 Task: Create Card Card0000000171 in  Board0000000043 in Workspace WS0000000015 in Trello. Create Card Card0000000172 in  Board0000000043 in Workspace WS0000000015 in Trello. Create Card Card0000000173 in  Board0000000044 in Workspace WS0000000015 in Trello. Create Card Card0000000174 in  Board0000000044 in Workspace WS0000000015 in Trello. Create Card Card0000000175 in  Board0000000044 in Workspace WS0000000015 in Trello
Action: Mouse moved to (465, 47)
Screenshot: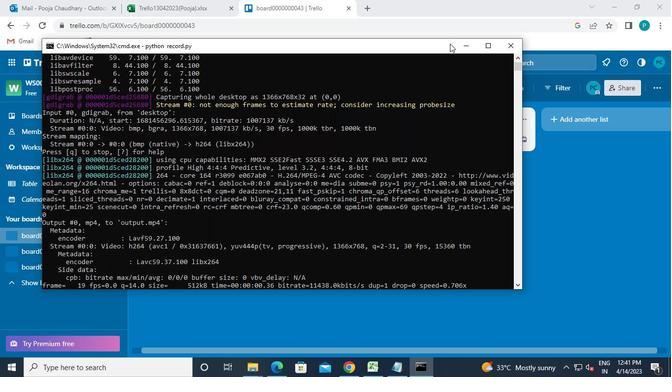 
Action: Mouse pressed left at (465, 47)
Screenshot: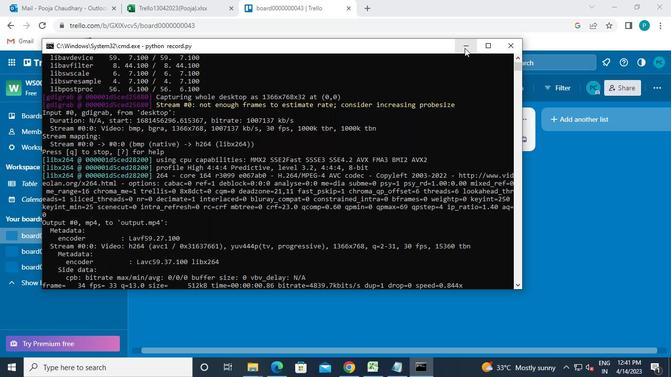 
Action: Mouse moved to (207, 168)
Screenshot: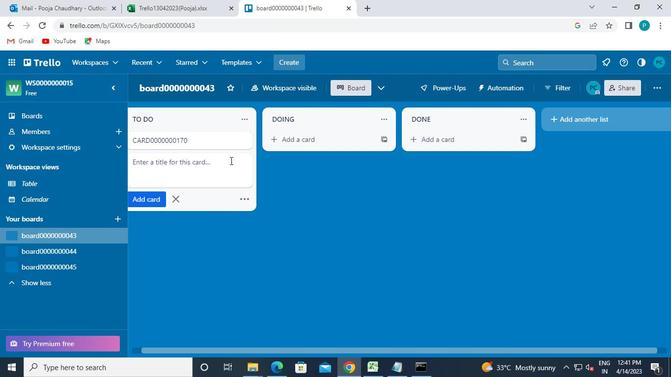 
Action: Mouse pressed left at (207, 168)
Screenshot: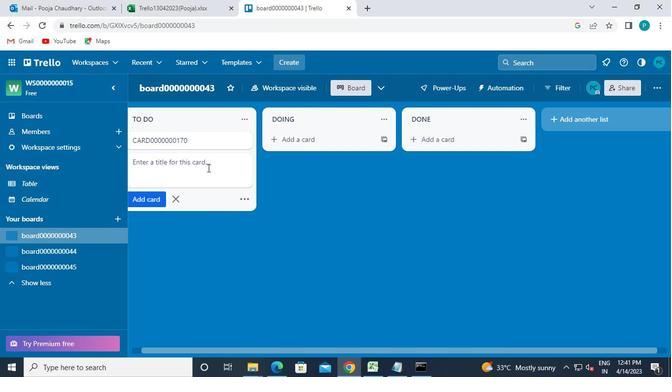 
Action: Mouse moved to (208, 168)
Screenshot: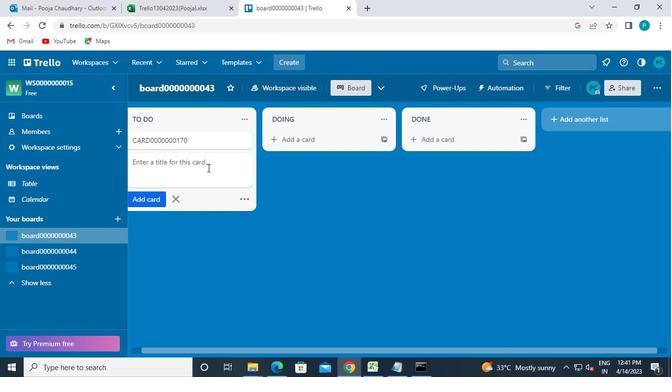 
Action: Keyboard c
Screenshot: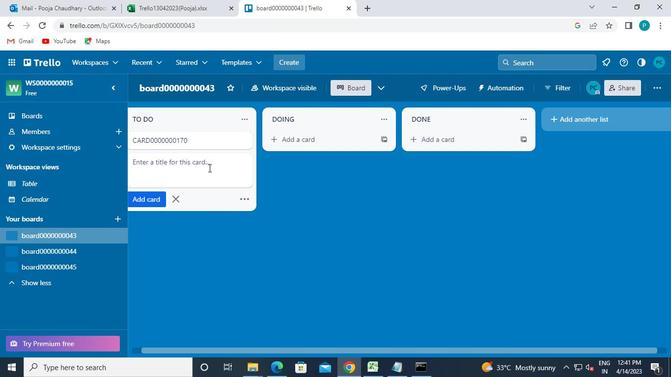 
Action: Keyboard a
Screenshot: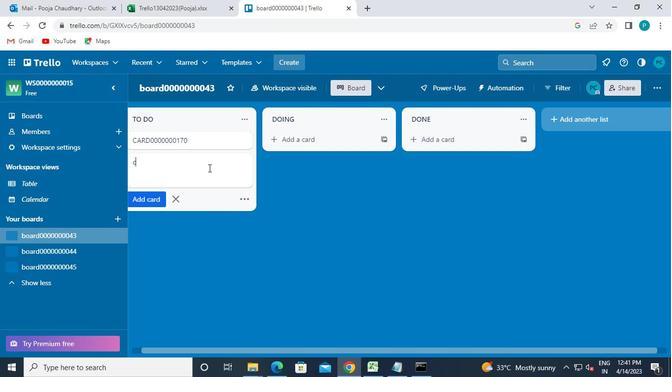 
Action: Keyboard r
Screenshot: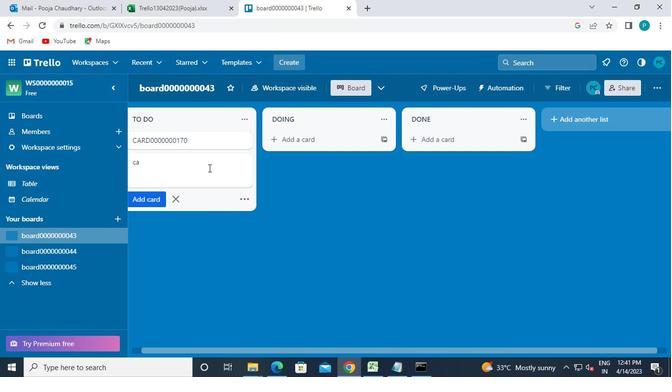 
Action: Keyboard d
Screenshot: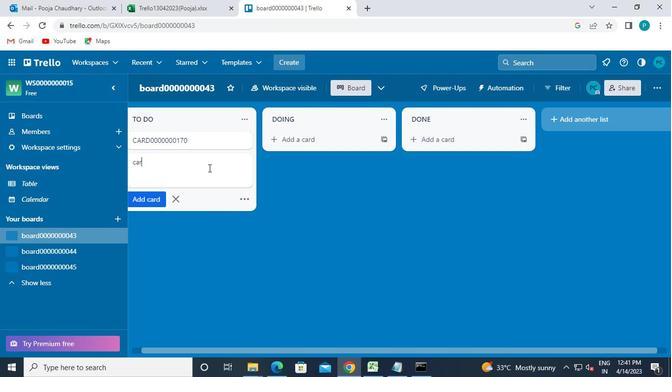 
Action: Keyboard 0
Screenshot: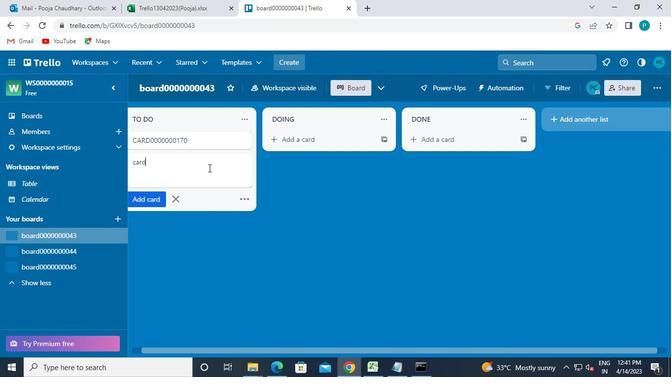 
Action: Keyboard 0
Screenshot: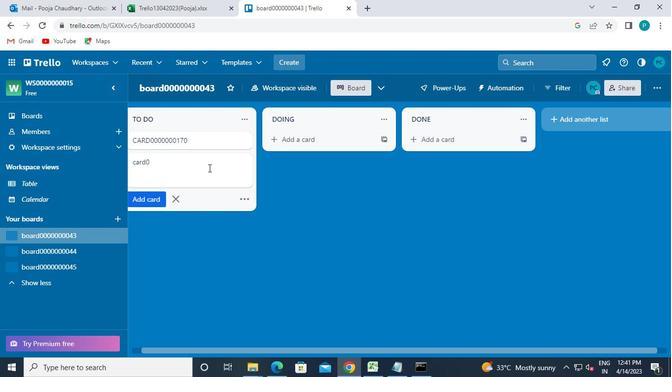 
Action: Keyboard 0
Screenshot: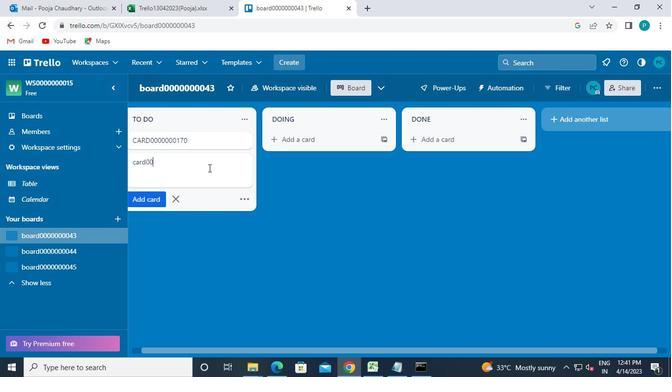 
Action: Keyboard 0
Screenshot: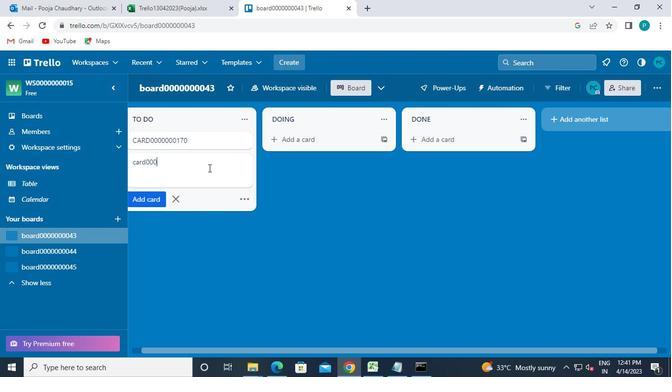 
Action: Keyboard 0
Screenshot: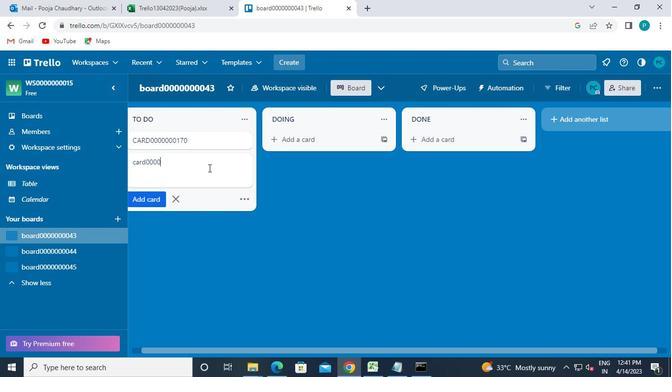 
Action: Keyboard 0
Screenshot: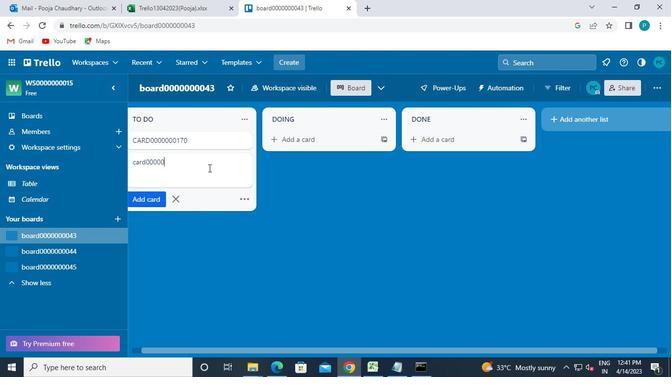 
Action: Keyboard 0
Screenshot: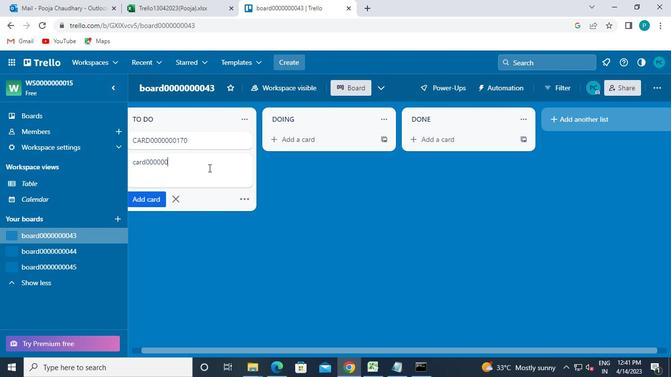 
Action: Mouse moved to (196, 173)
Screenshot: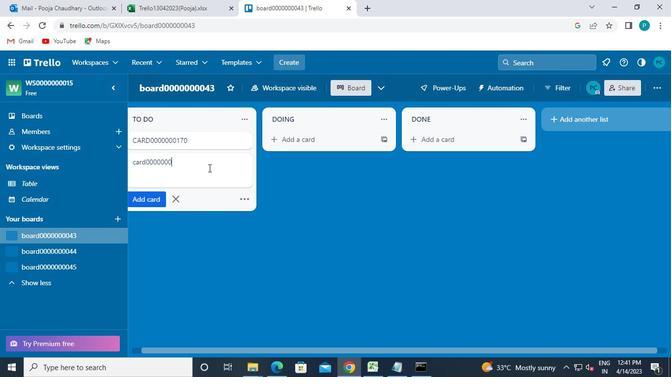 
Action: Keyboard 1
Screenshot: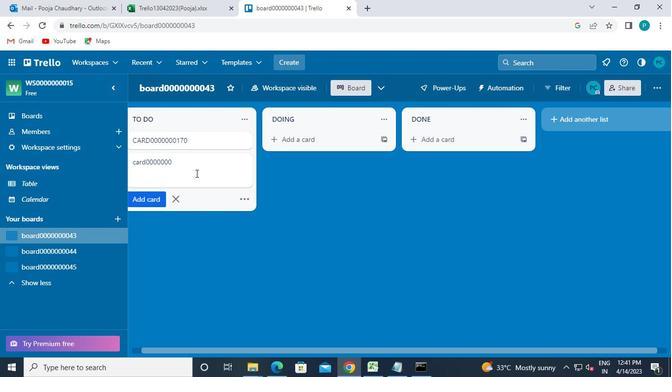 
Action: Keyboard 7
Screenshot: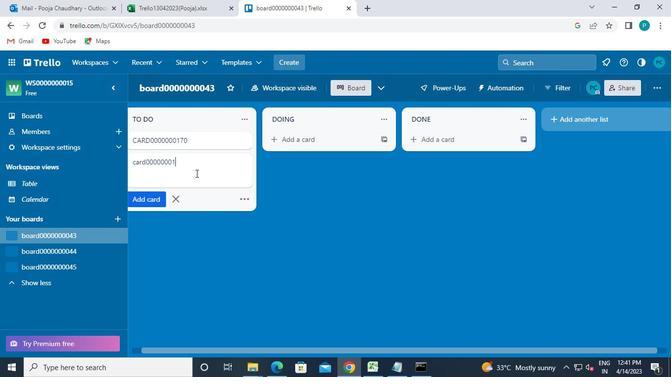 
Action: Keyboard 1
Screenshot: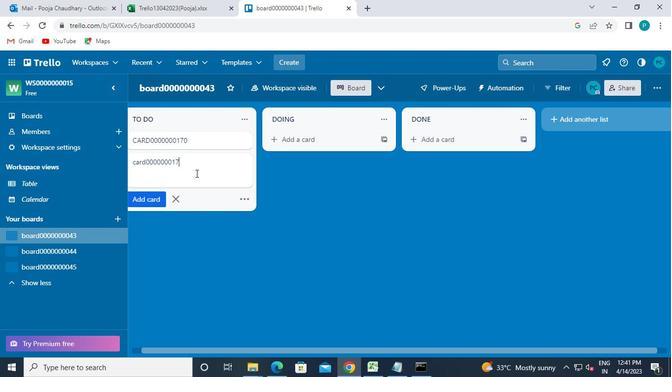 
Action: Mouse moved to (144, 200)
Screenshot: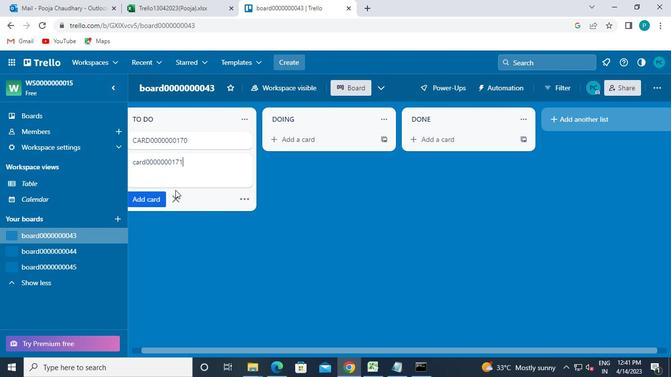 
Action: Mouse pressed left at (144, 200)
Screenshot: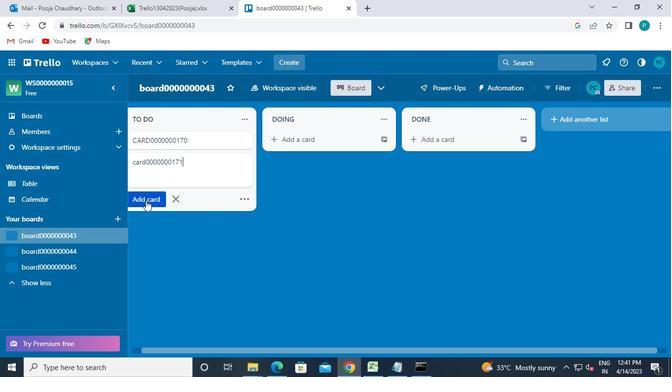 
Action: Mouse moved to (145, 193)
Screenshot: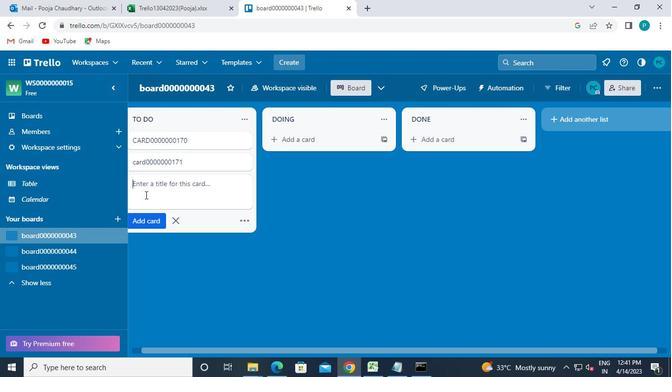 
Action: Keyboard c
Screenshot: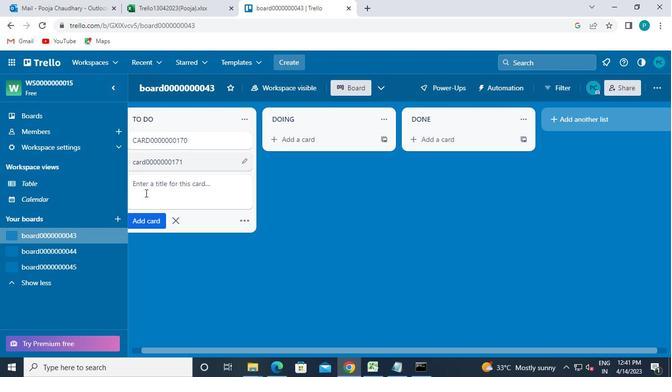 
Action: Keyboard a
Screenshot: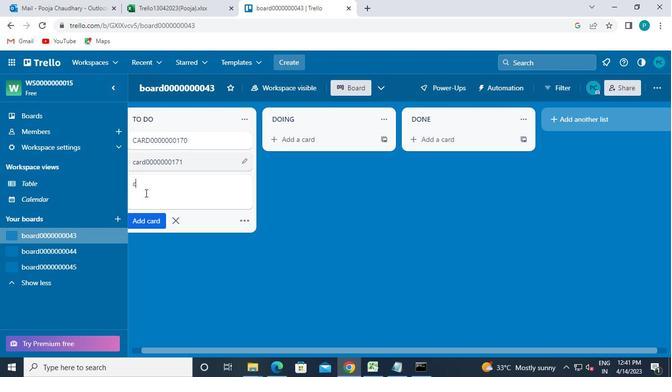 
Action: Keyboard r
Screenshot: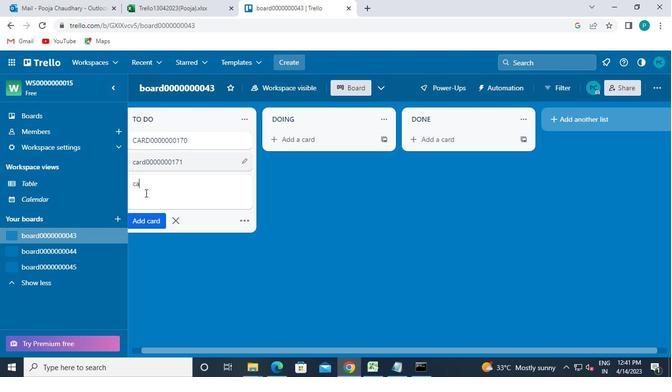 
Action: Mouse moved to (145, 192)
Screenshot: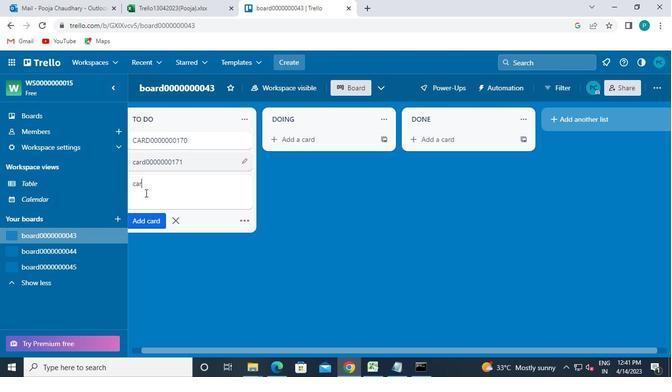 
Action: Keyboard d
Screenshot: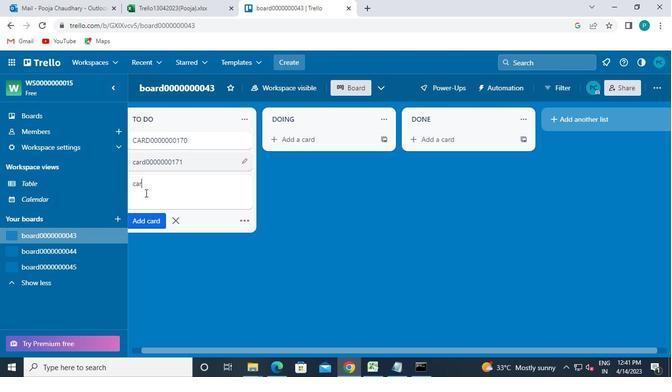 
Action: Mouse moved to (148, 189)
Screenshot: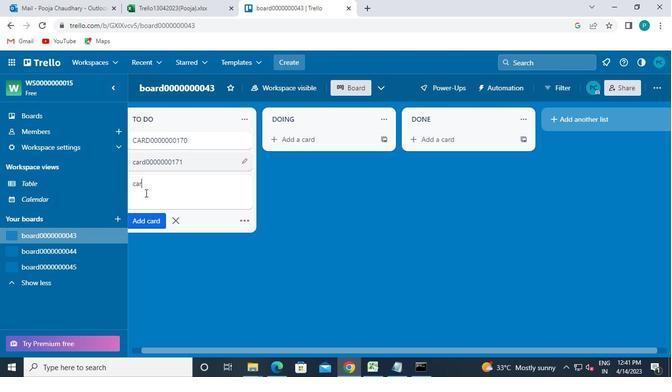 
Action: Keyboard 0
Screenshot: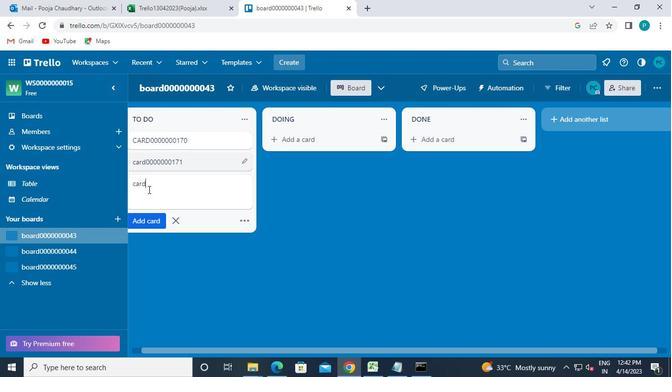 
Action: Keyboard 0
Screenshot: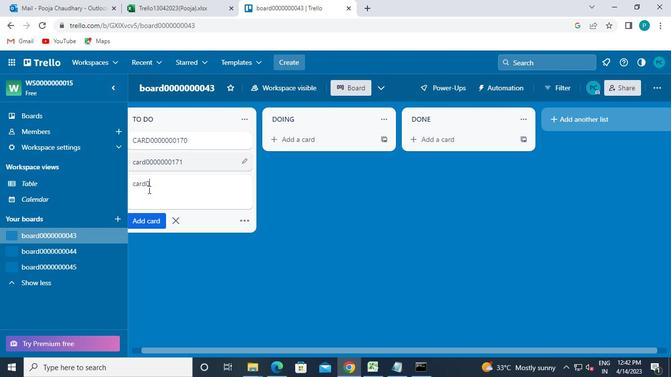 
Action: Mouse moved to (149, 188)
Screenshot: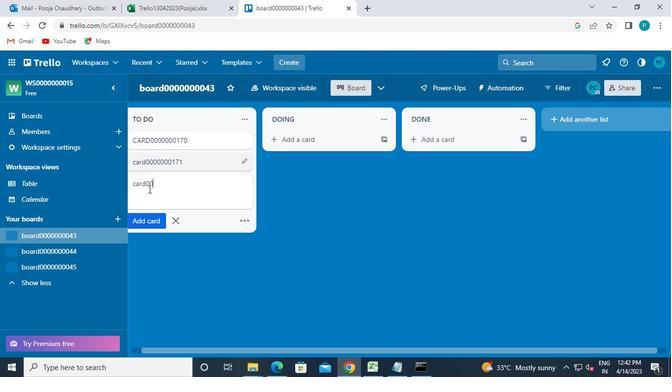
Action: Keyboard 0
Screenshot: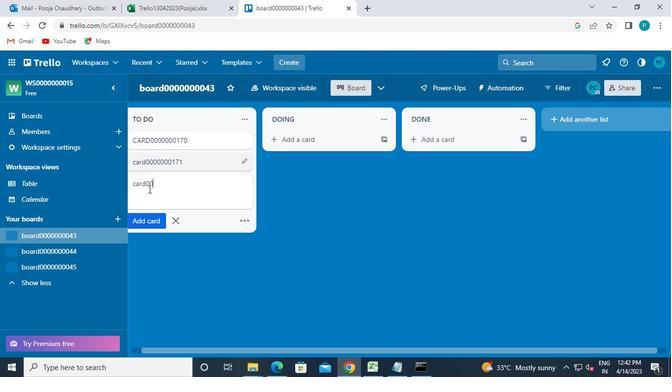 
Action: Mouse moved to (156, 185)
Screenshot: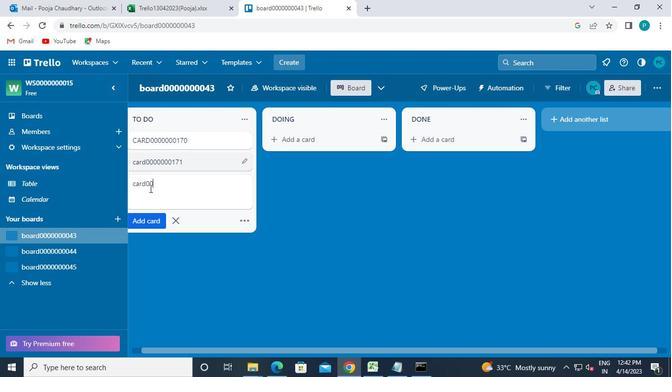 
Action: Keyboard 0
Screenshot: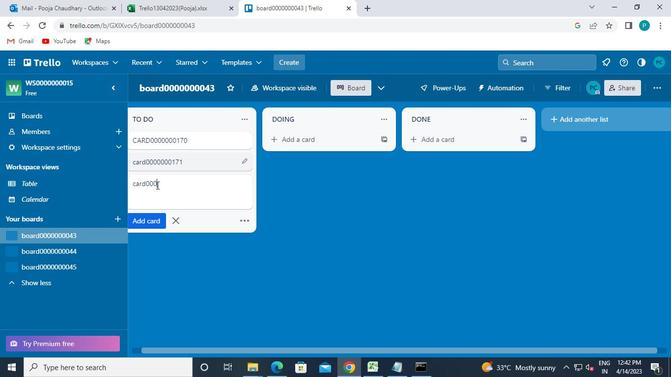 
Action: Keyboard 0
Screenshot: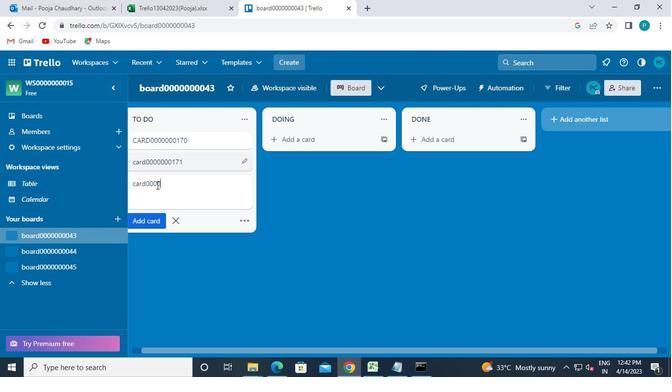 
Action: Keyboard 0
Screenshot: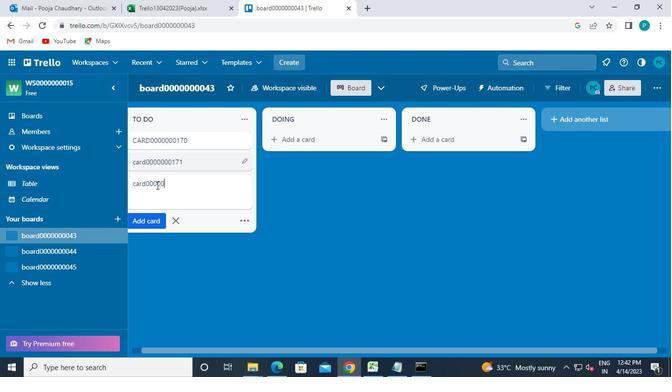 
Action: Keyboard 0
Screenshot: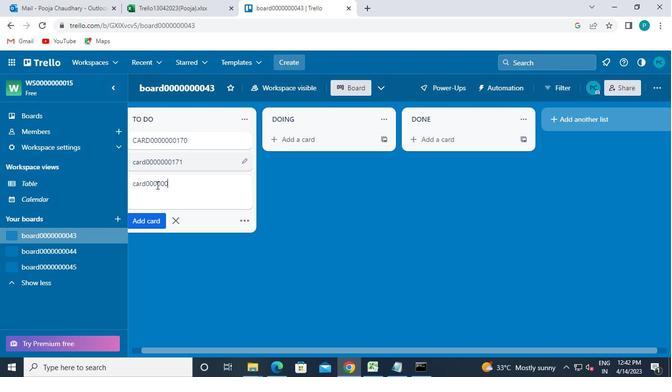 
Action: Mouse moved to (81, 202)
Screenshot: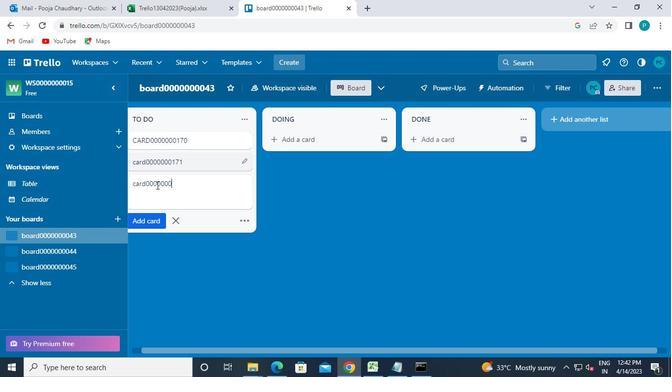 
Action: Keyboard 1
Screenshot: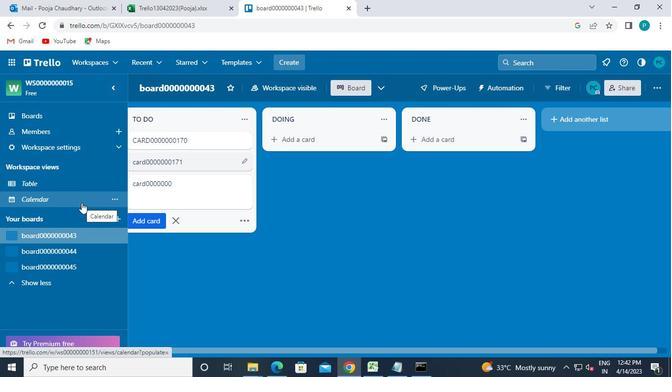 
Action: Keyboard 7
Screenshot: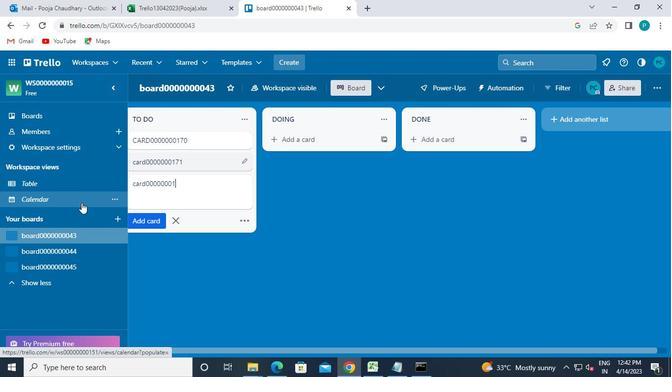 
Action: Keyboard 2
Screenshot: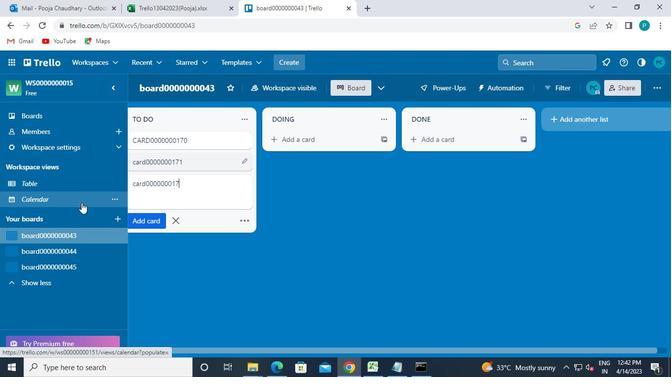 
Action: Mouse moved to (134, 221)
Screenshot: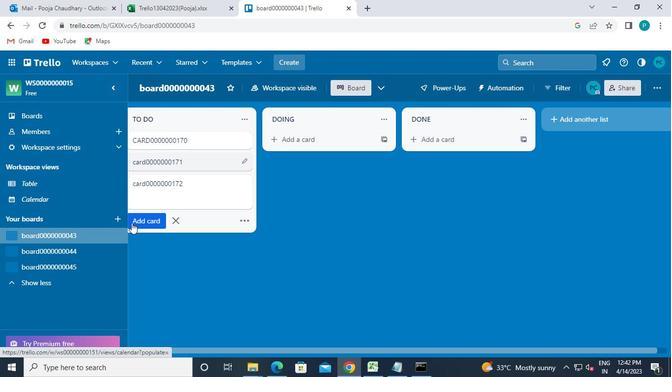 
Action: Mouse pressed left at (134, 221)
Screenshot: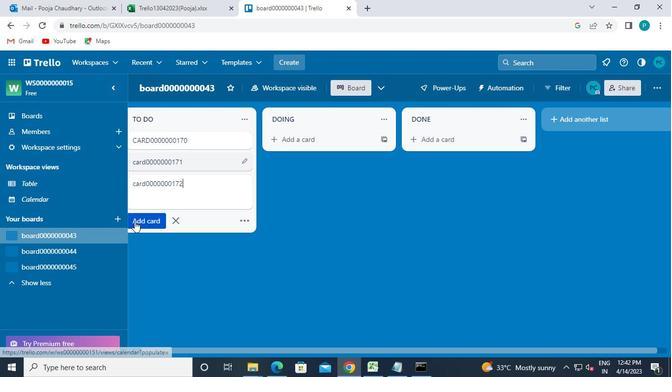 
Action: Mouse moved to (56, 256)
Screenshot: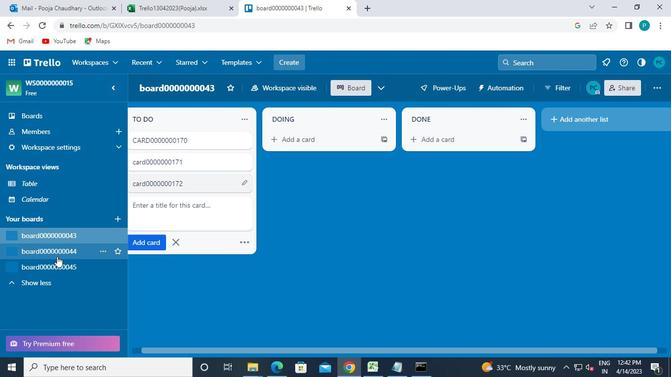 
Action: Mouse pressed left at (56, 256)
Screenshot: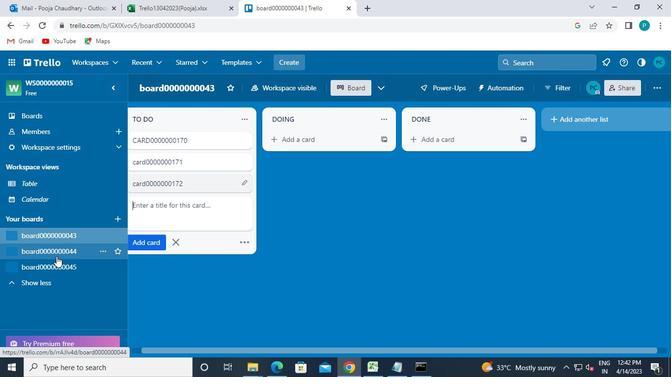 
Action: Mouse moved to (162, 141)
Screenshot: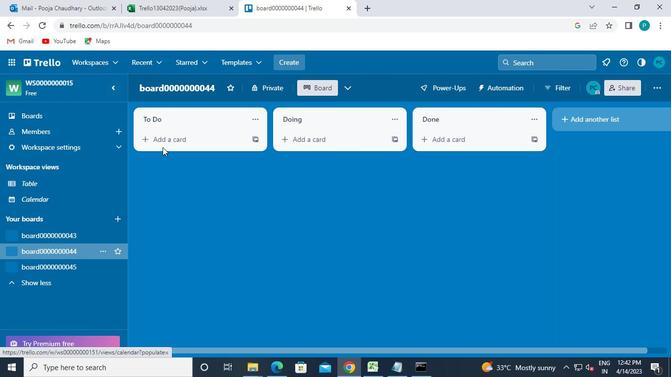 
Action: Mouse pressed left at (162, 141)
Screenshot: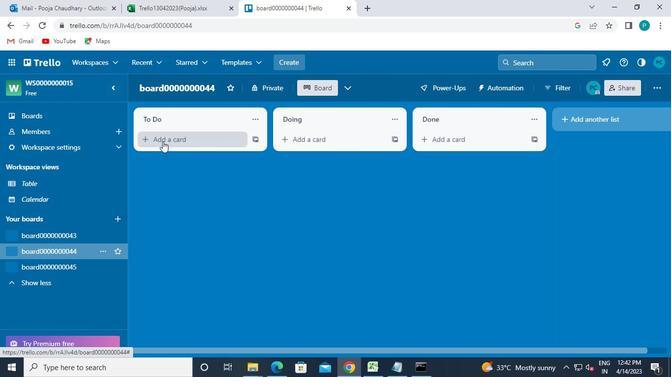 
Action: Mouse moved to (162, 140)
Screenshot: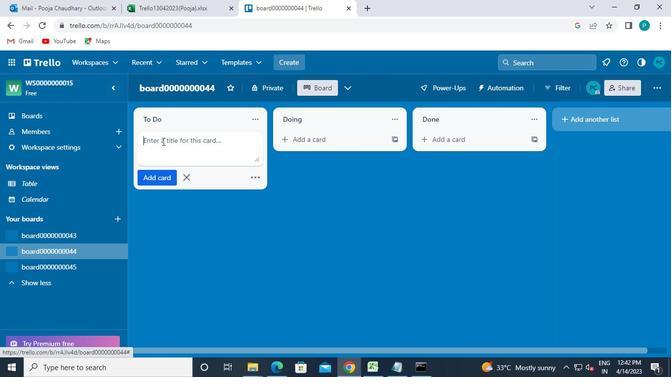 
Action: Mouse pressed left at (162, 140)
Screenshot: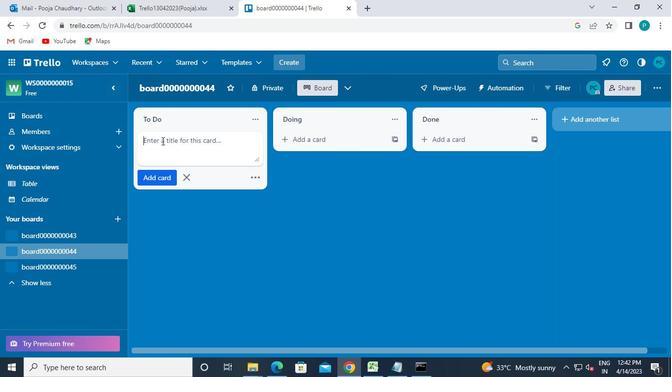 
Action: Mouse moved to (162, 140)
Screenshot: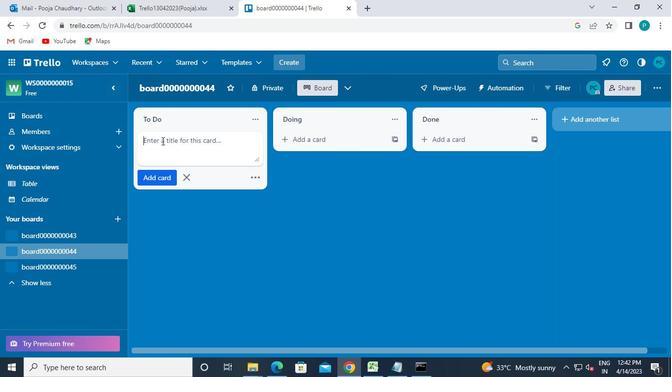 
Action: Keyboard c
Screenshot: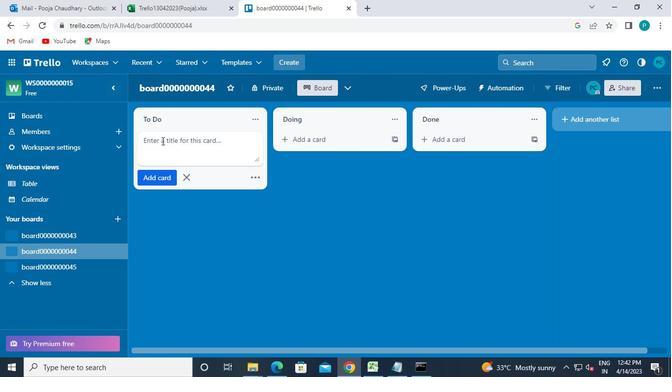 
Action: Keyboard a
Screenshot: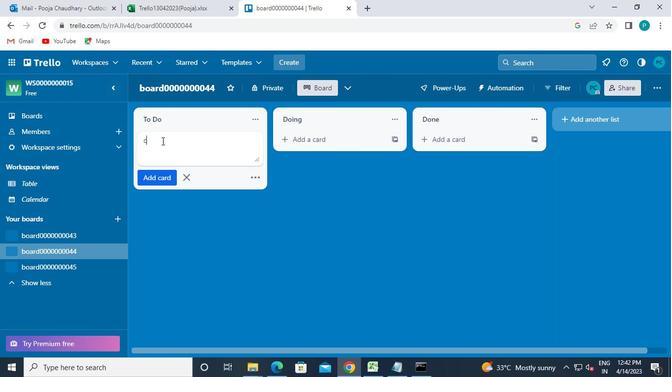 
Action: Keyboard r
Screenshot: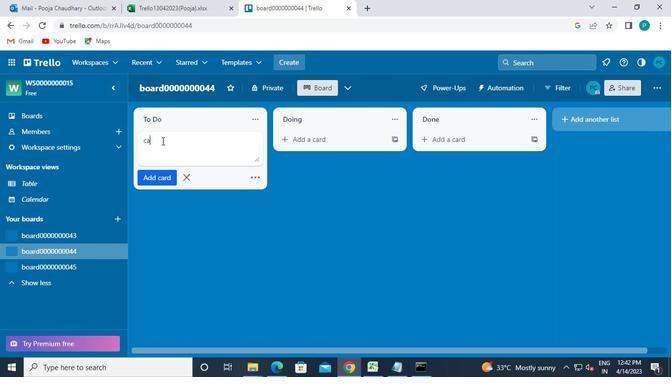 
Action: Keyboard d
Screenshot: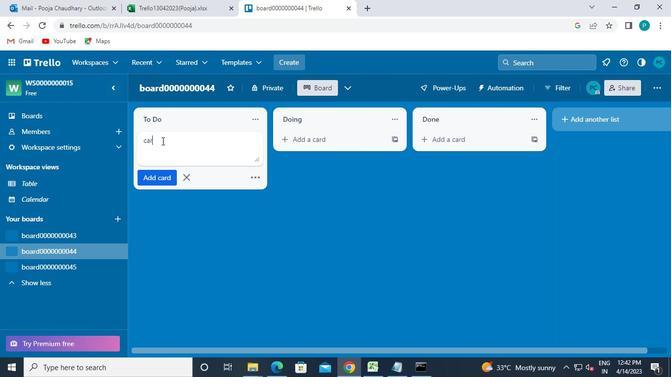 
Action: Keyboard 0
Screenshot: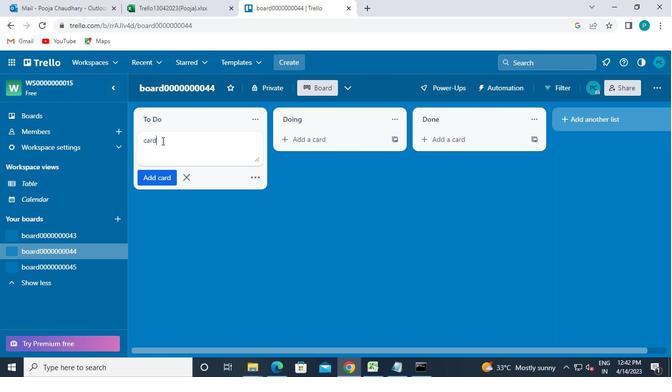 
Action: Keyboard 0
Screenshot: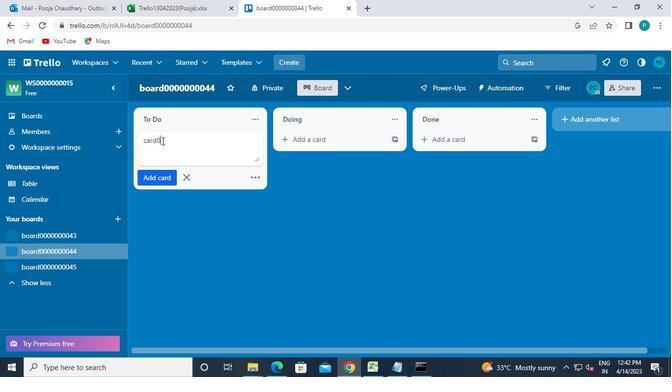 
Action: Keyboard 0
Screenshot: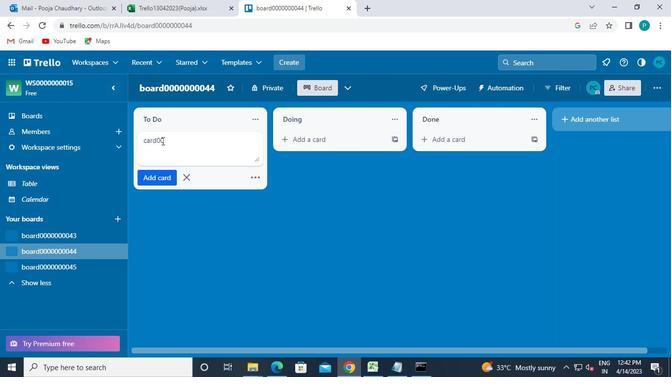 
Action: Keyboard 0
Screenshot: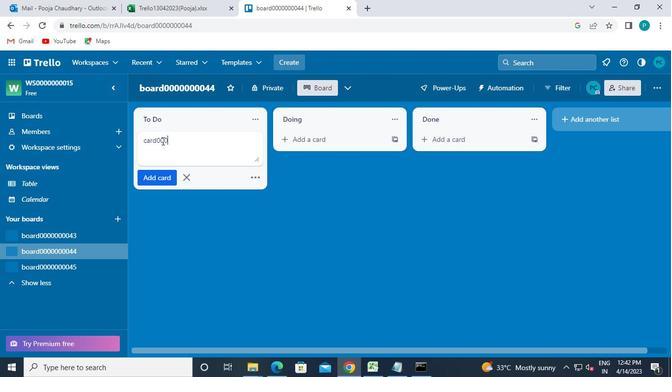 
Action: Keyboard 0
Screenshot: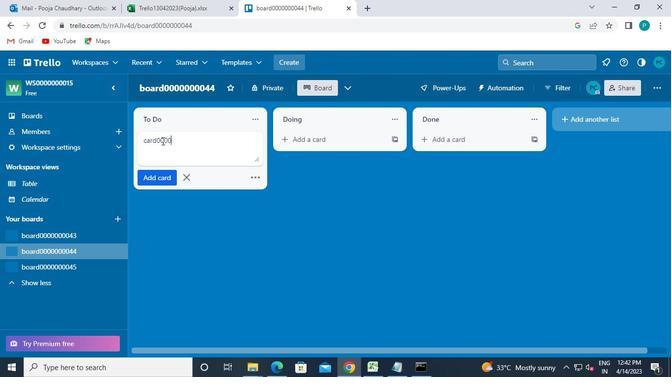 
Action: Keyboard 0
Screenshot: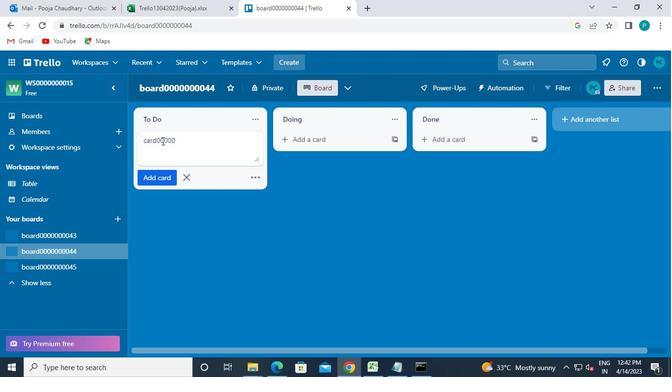 
Action: Keyboard 0
Screenshot: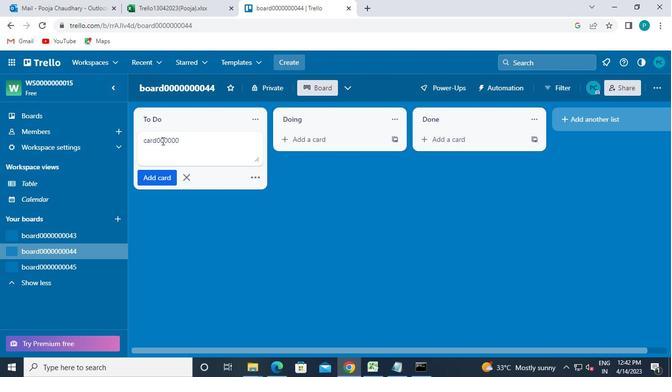 
Action: Keyboard 1
Screenshot: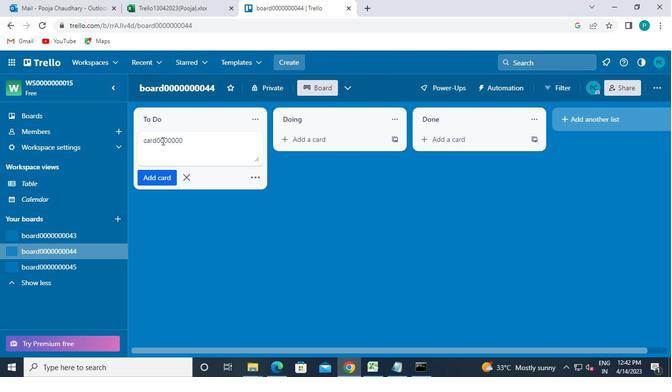 
Action: Keyboard 7
Screenshot: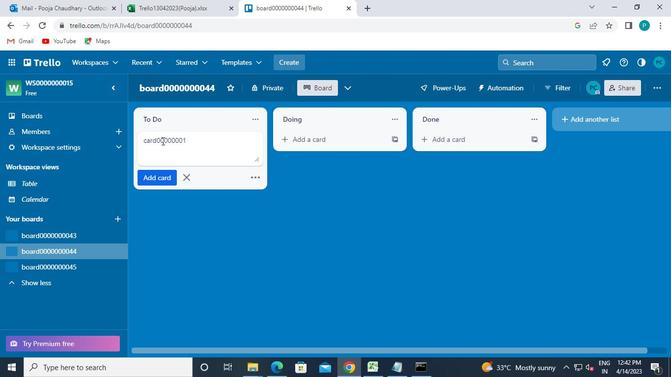 
Action: Keyboard 3
Screenshot: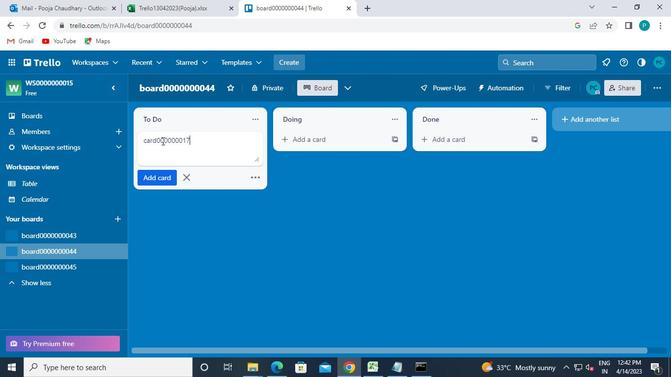 
Action: Mouse moved to (160, 178)
Screenshot: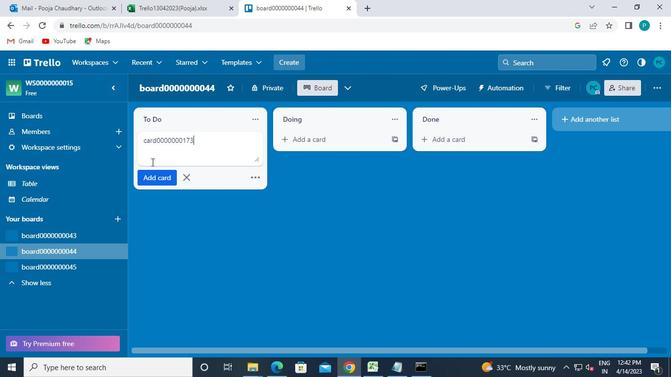 
Action: Mouse pressed left at (160, 178)
Screenshot: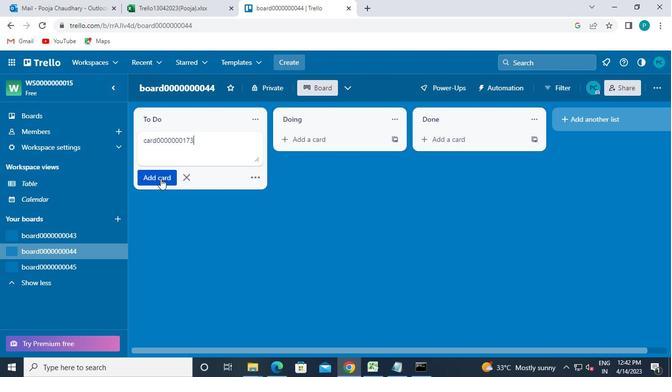 
Action: Mouse moved to (159, 176)
Screenshot: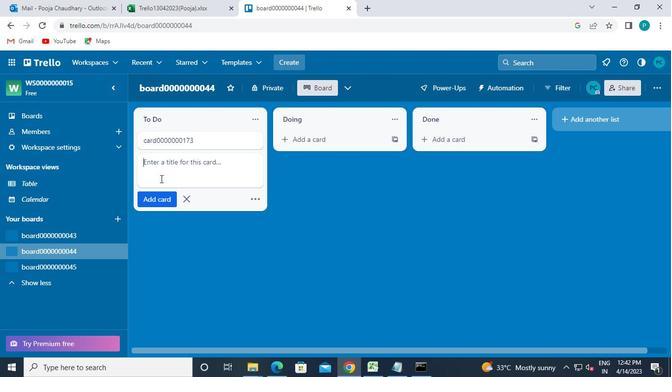 
Action: Keyboard c
Screenshot: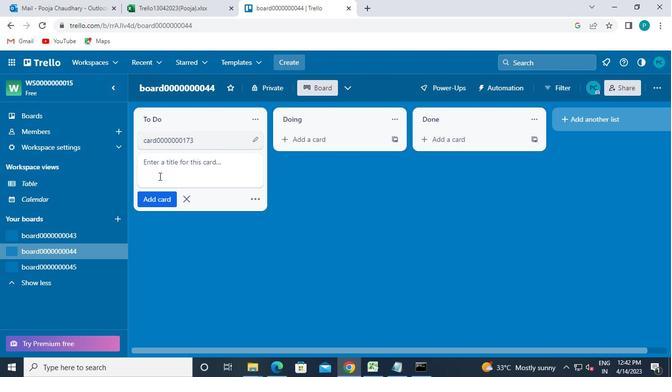 
Action: Keyboard a
Screenshot: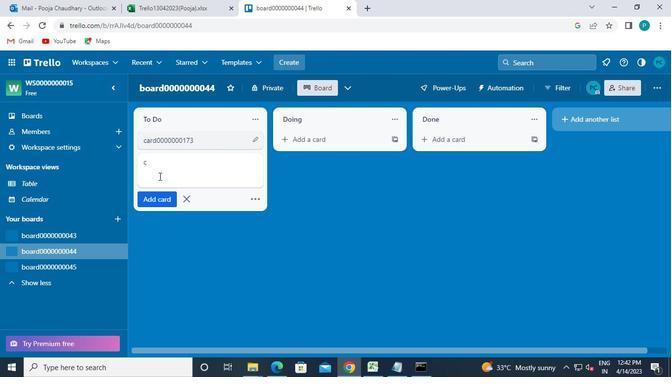 
Action: Keyboard r
Screenshot: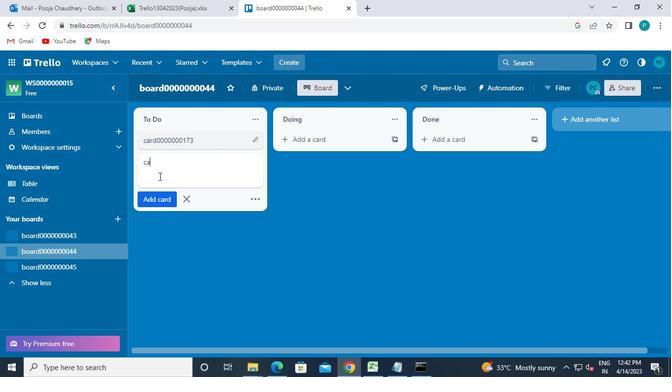 
Action: Keyboard d
Screenshot: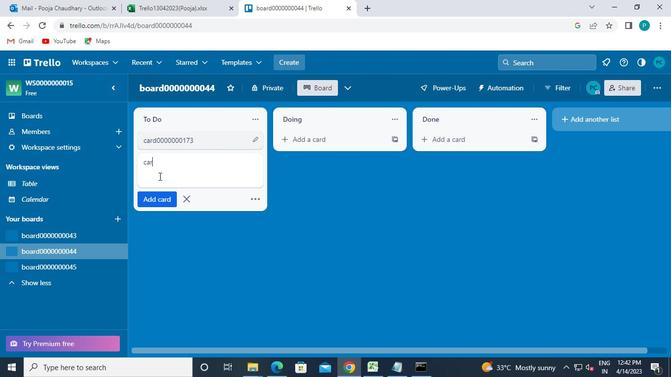 
Action: Keyboard 0
Screenshot: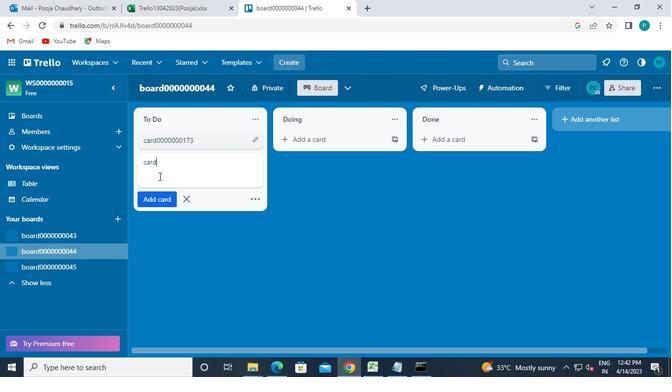 
Action: Keyboard 0
Screenshot: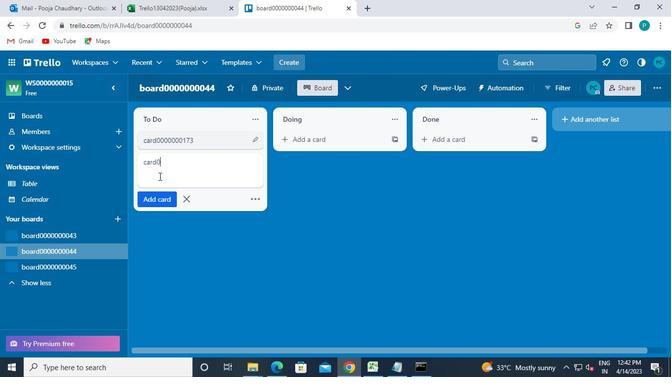
Action: Keyboard 0
Screenshot: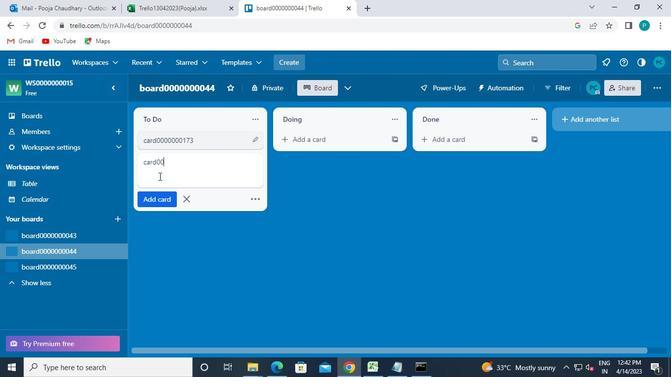 
Action: Keyboard 0
Screenshot: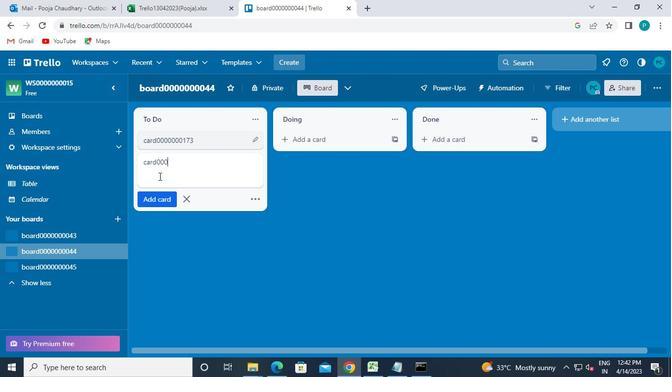 
Action: Keyboard 0
Screenshot: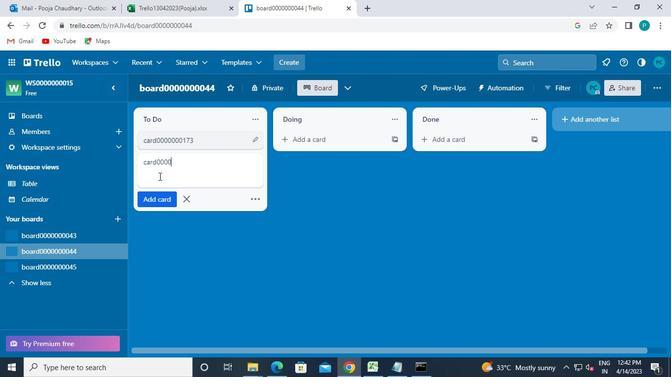 
Action: Keyboard 0
Screenshot: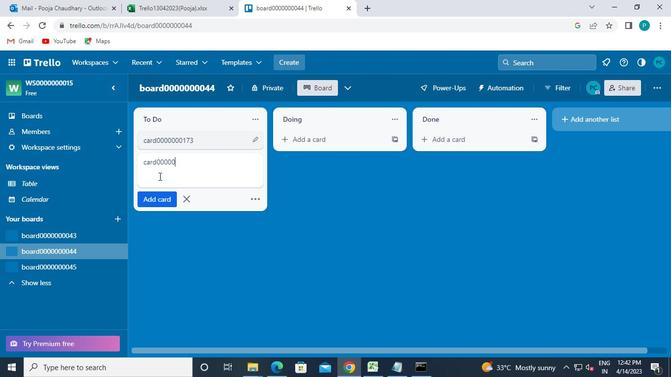 
Action: Keyboard 0
Screenshot: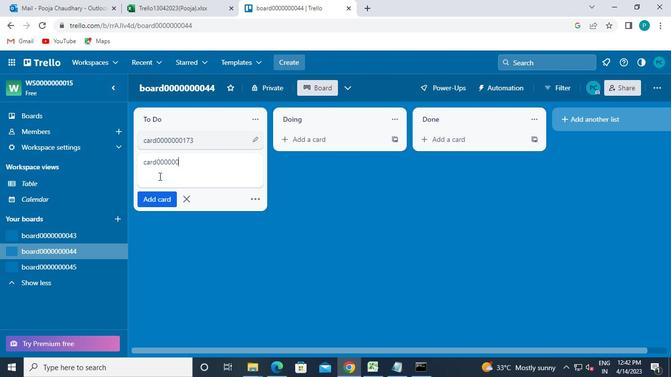 
Action: Keyboard 1
Screenshot: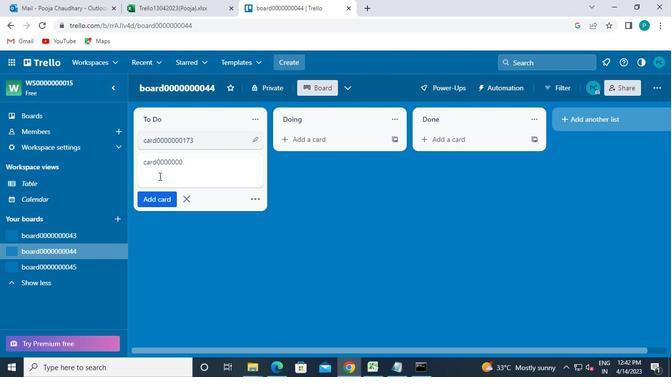 
Action: Keyboard 7
Screenshot: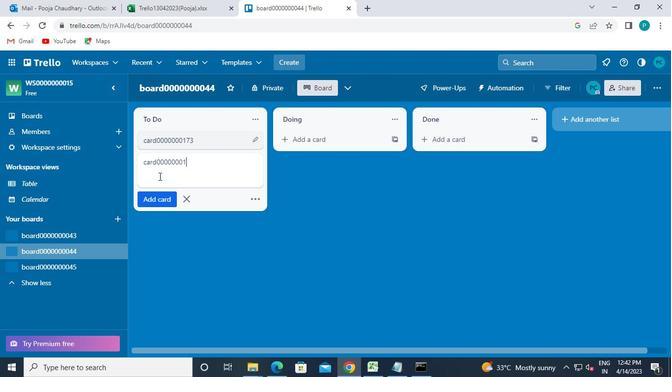 
Action: Keyboard 4
Screenshot: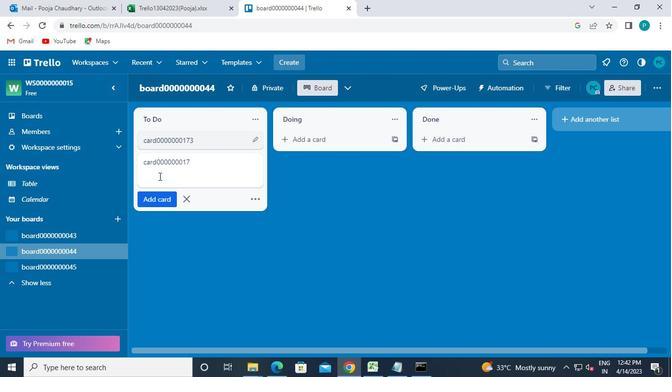 
Action: Mouse moved to (147, 195)
Screenshot: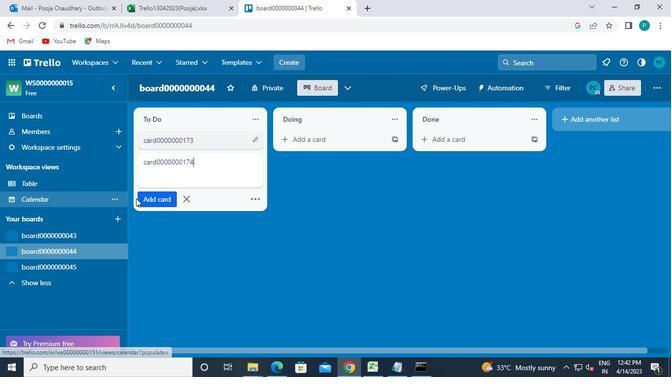 
Action: Mouse pressed left at (147, 195)
Screenshot: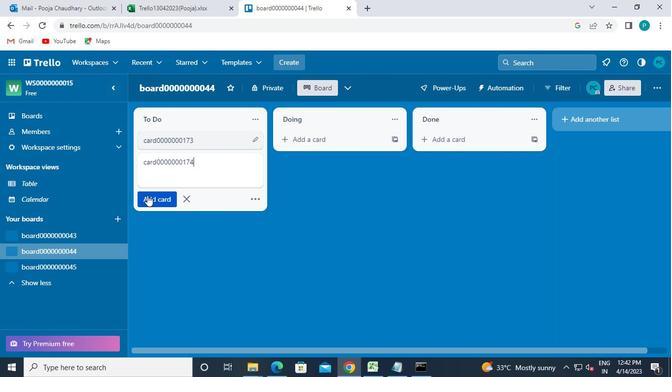 
Action: Keyboard c
Screenshot: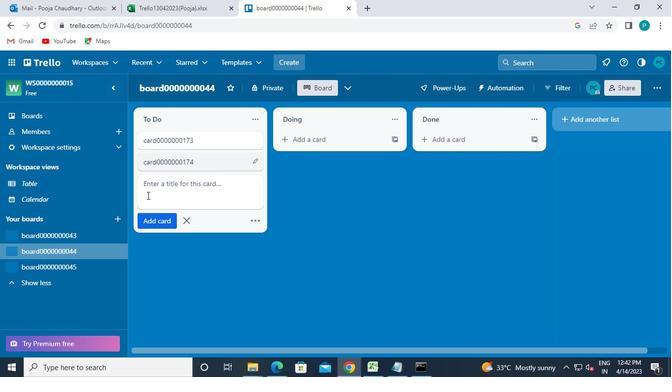 
Action: Keyboard a
Screenshot: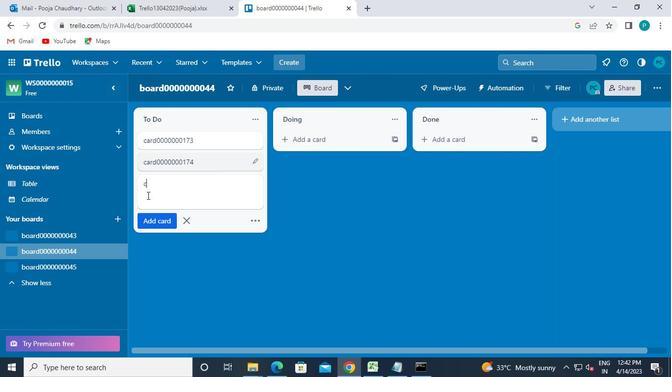 
Action: Keyboard r
Screenshot: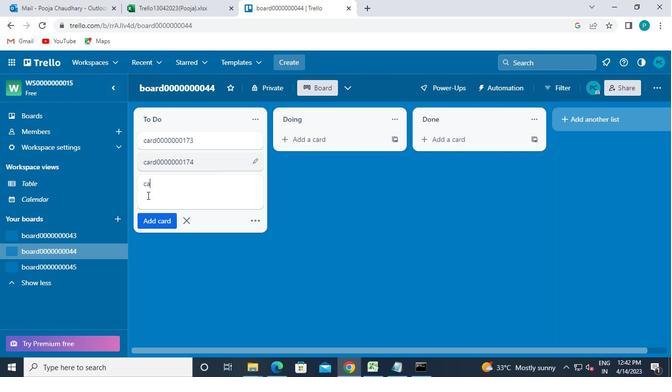 
Action: Keyboard d
Screenshot: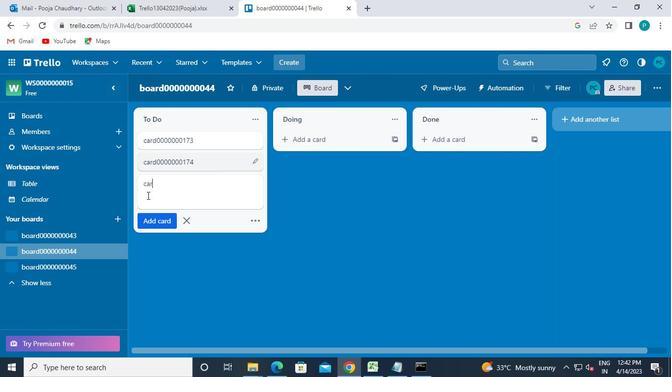 
Action: Keyboard 0
Screenshot: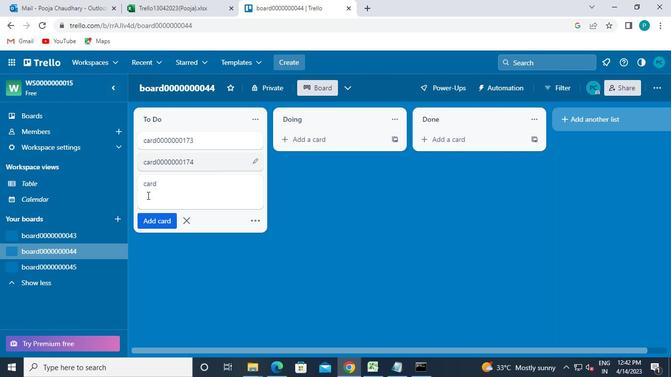 
Action: Keyboard 0
Screenshot: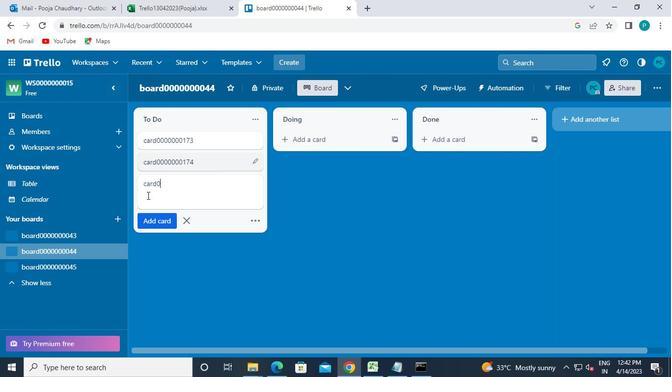 
Action: Keyboard 0
Screenshot: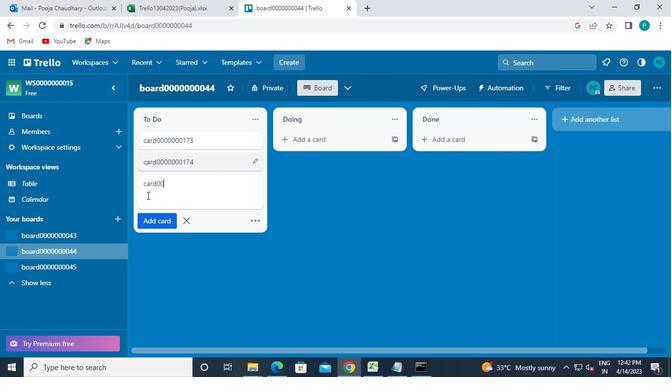 
Action: Keyboard 0
Screenshot: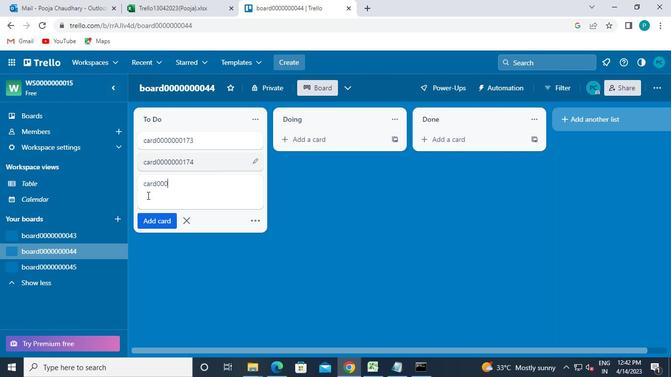 
Action: Keyboard 0
Screenshot: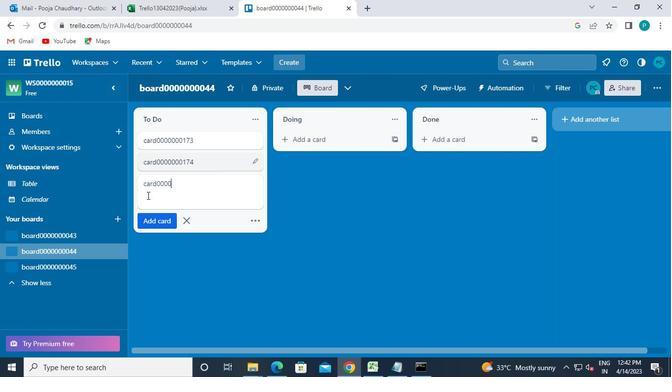 
Action: Keyboard 0
Screenshot: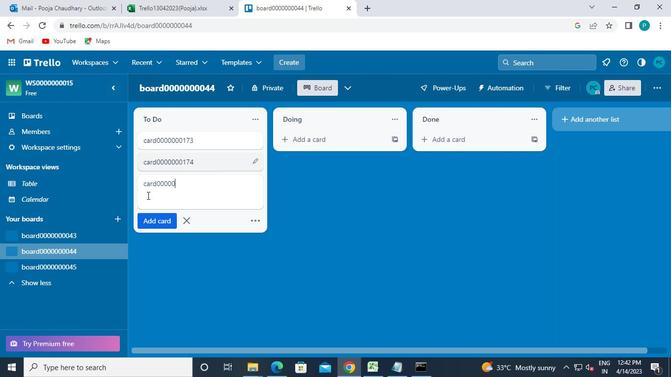 
Action: Keyboard 0
Screenshot: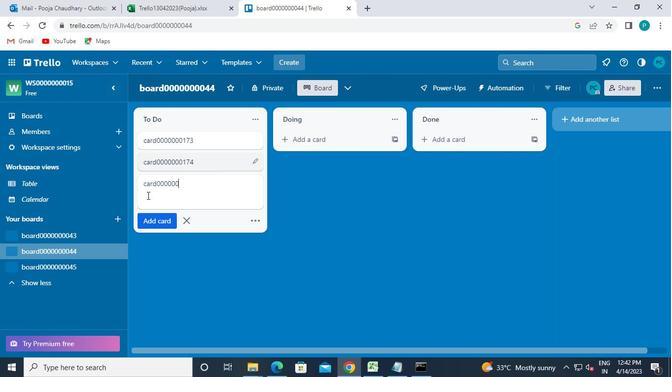 
Action: Keyboard 1
Screenshot: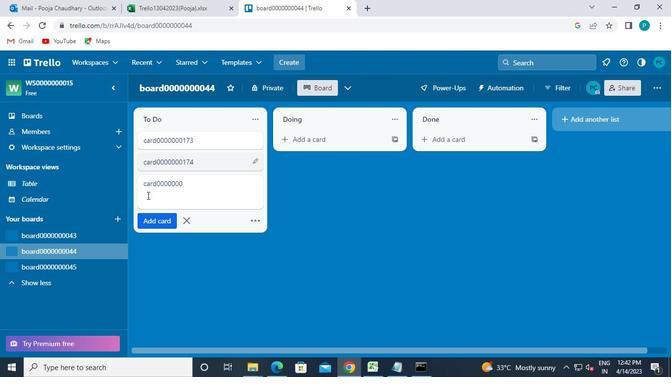 
Action: Keyboard 7
Screenshot: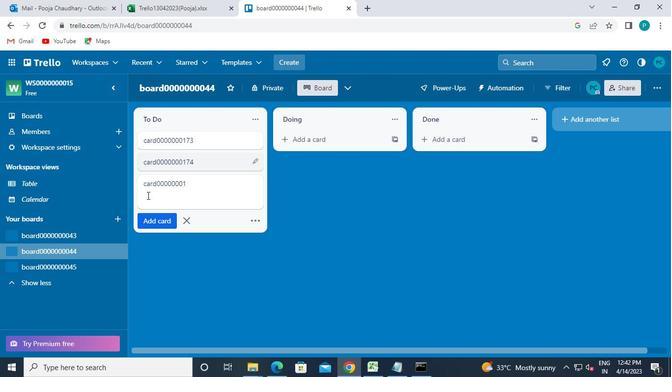 
Action: Keyboard 5
Screenshot: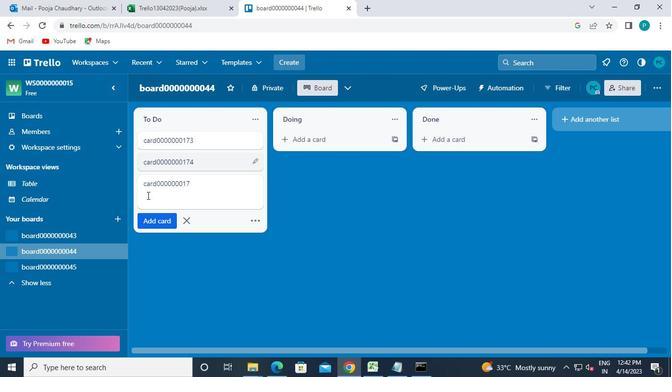 
Action: Mouse moved to (161, 216)
Screenshot: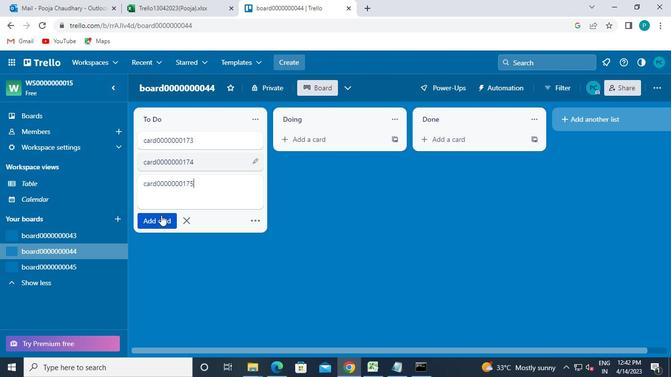 
Action: Mouse pressed left at (161, 216)
Screenshot: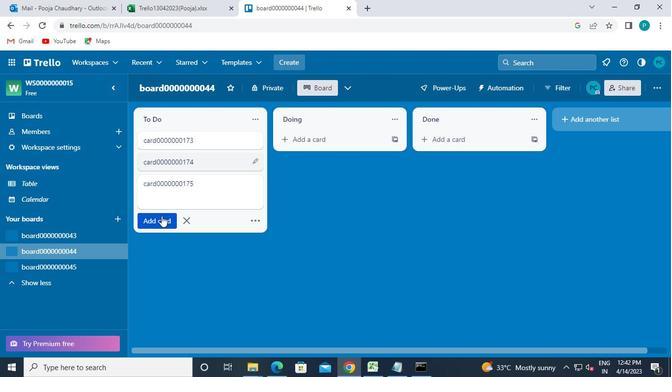 
Action: Mouse moved to (460, 298)
Screenshot: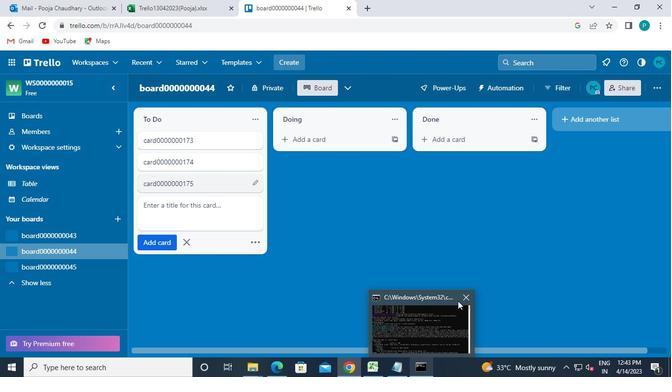 
Action: Mouse pressed left at (460, 298)
Screenshot: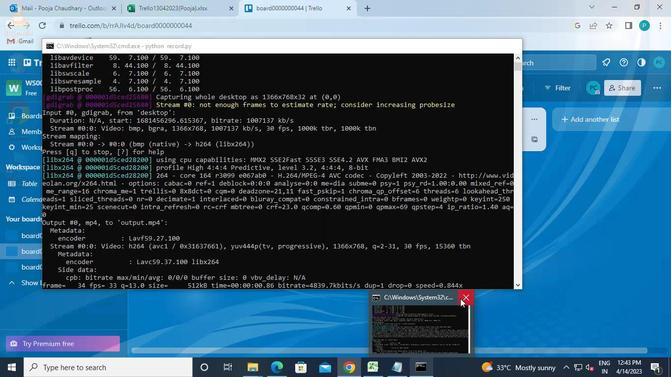 
